 Task: Open a blank google sheet and write heading  Financial WizardAdd Categories in a column and its values below  'Income, Income, Income, Expenses, Expenses, Expenses, Expenses, Expenses, Savings, Savings, Investments, Investments, Debt, Debt & Debt. 'Add Descriptions in next column and its values below  Salary, Freelance Work, Rental Income, Housing, Transportation, Groceries, Utilities, Entertainment, Emergency Fund, Retirement, Stocks, Mutual Funds, Credit Card 1, Credit Card 2 & Student Loan. Add Amount in next column and its values below  $5,000, $1,200, $500, $1,200, $300, $400, $200, $150, $500, $1,000, $500, $300, $200, $100 & $300. Save page BudgetPlan logbook
Action: Mouse moved to (920, 69)
Screenshot: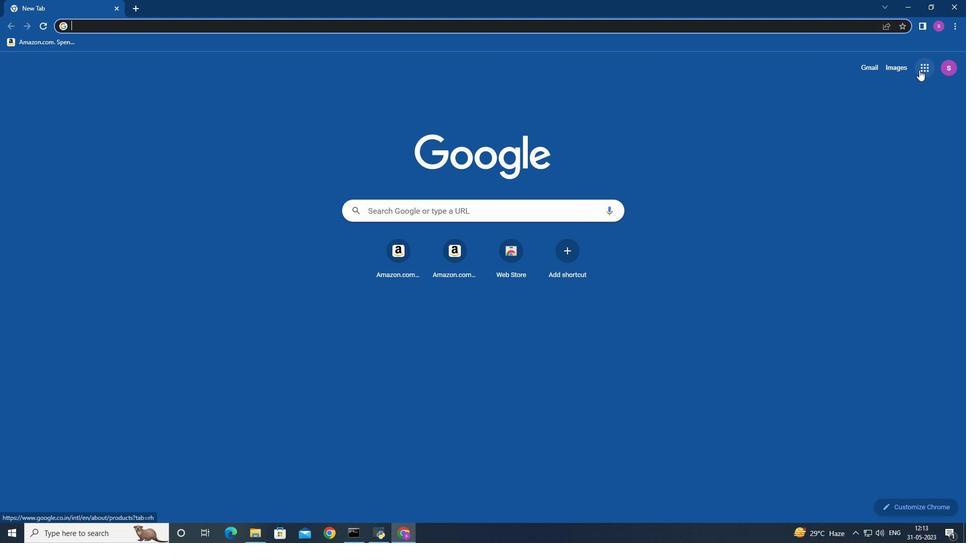 
Action: Mouse pressed left at (920, 69)
Screenshot: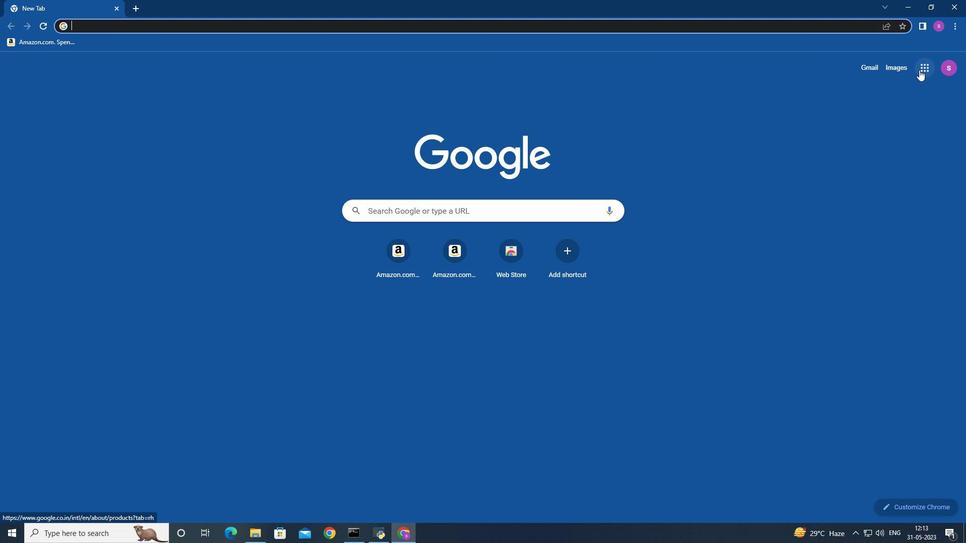 
Action: Mouse moved to (870, 229)
Screenshot: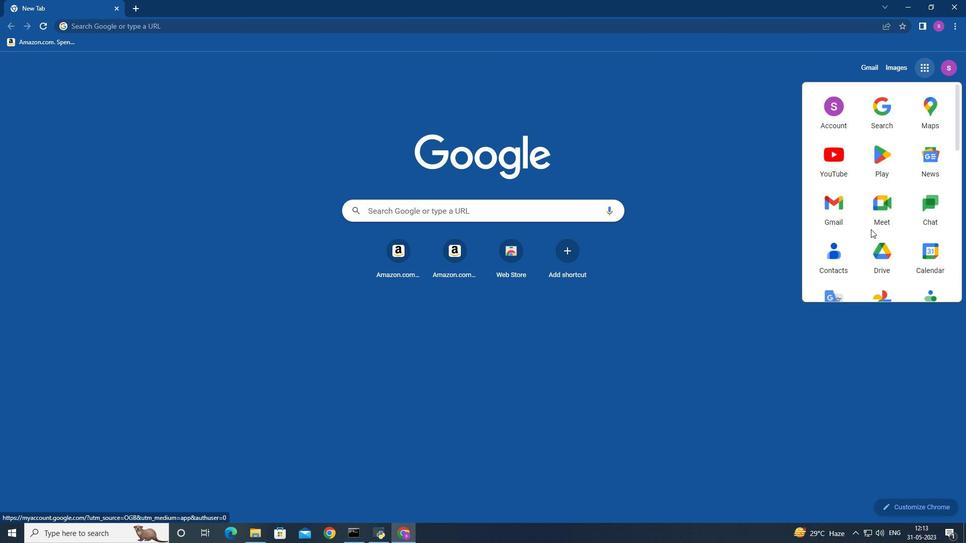 
Action: Mouse scrolled (870, 229) with delta (0, 0)
Screenshot: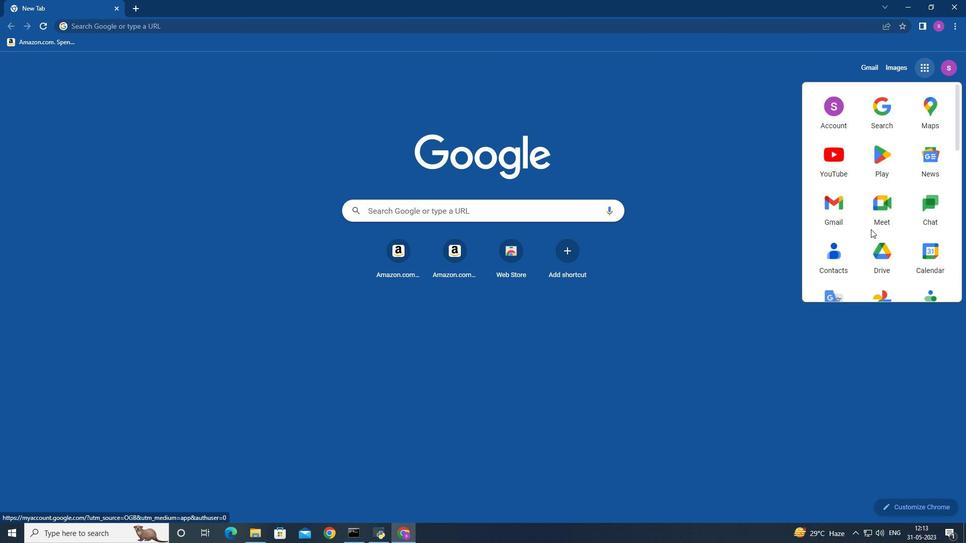 
Action: Mouse scrolled (870, 229) with delta (0, 0)
Screenshot: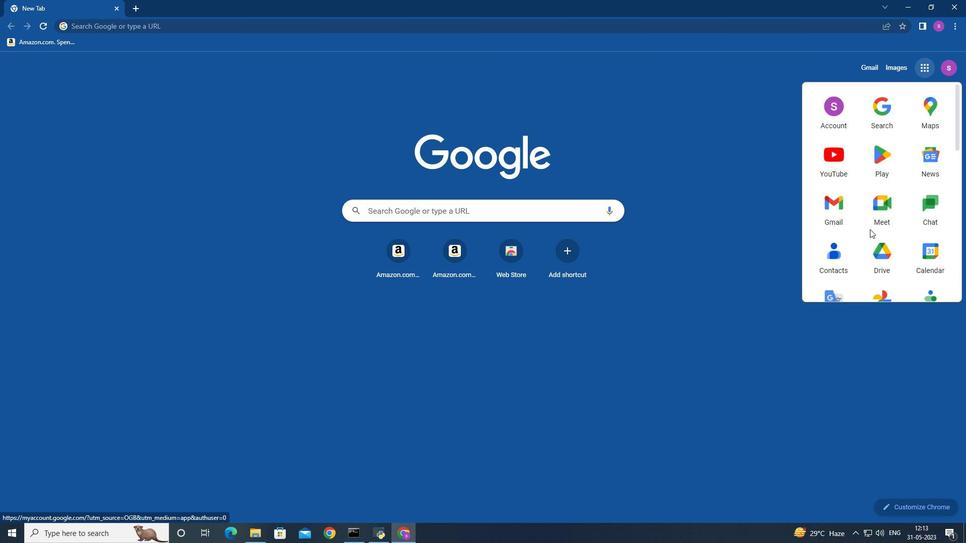 
Action: Mouse moved to (866, 222)
Screenshot: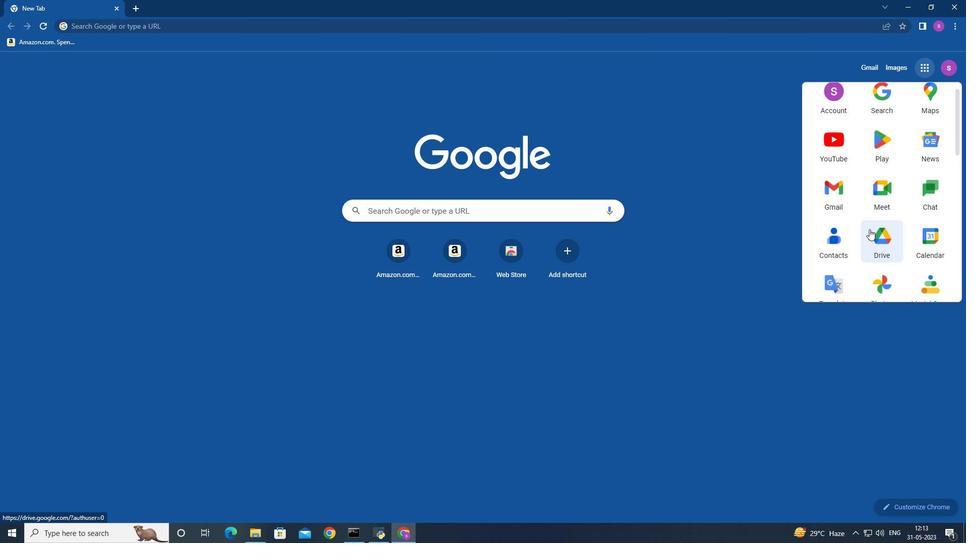 
Action: Mouse scrolled (867, 224) with delta (0, 0)
Screenshot: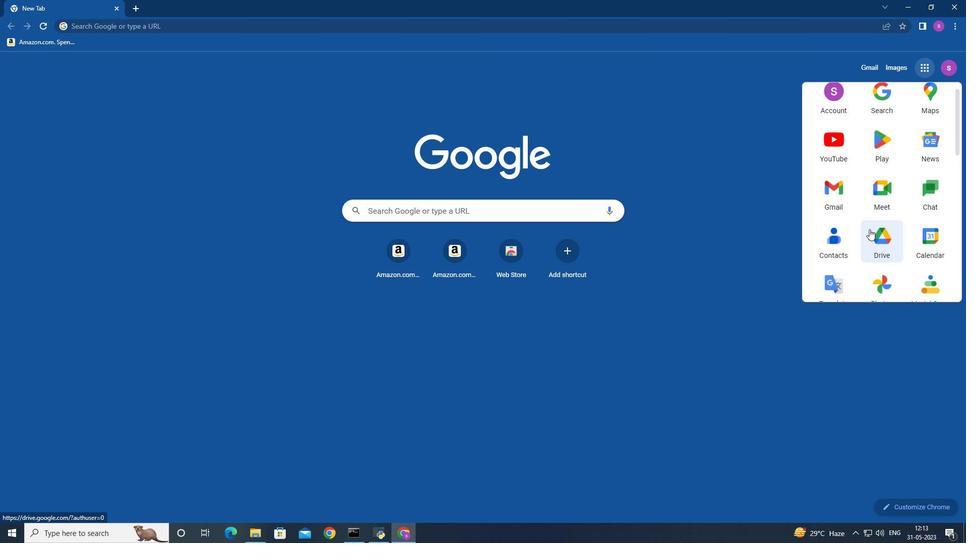 
Action: Mouse moved to (863, 219)
Screenshot: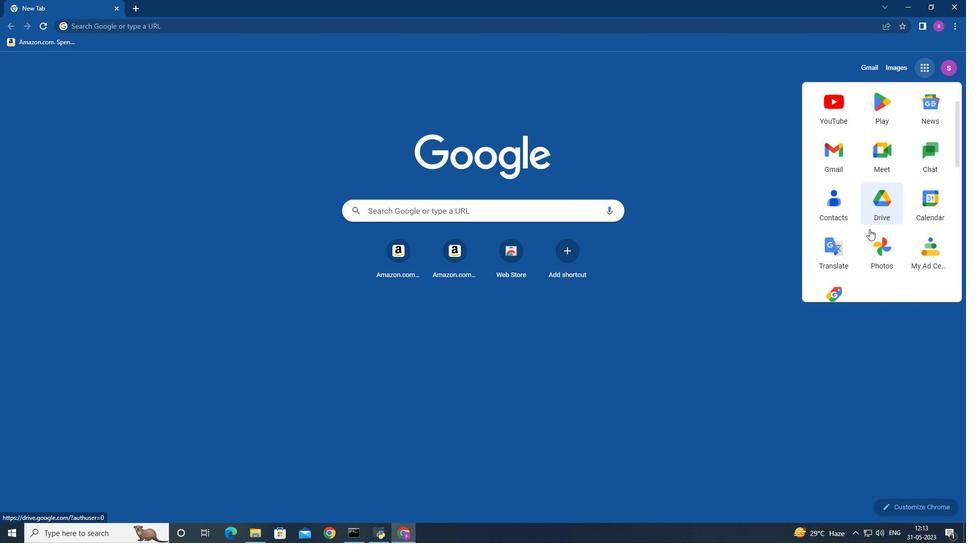 
Action: Mouse scrolled (863, 219) with delta (0, 0)
Screenshot: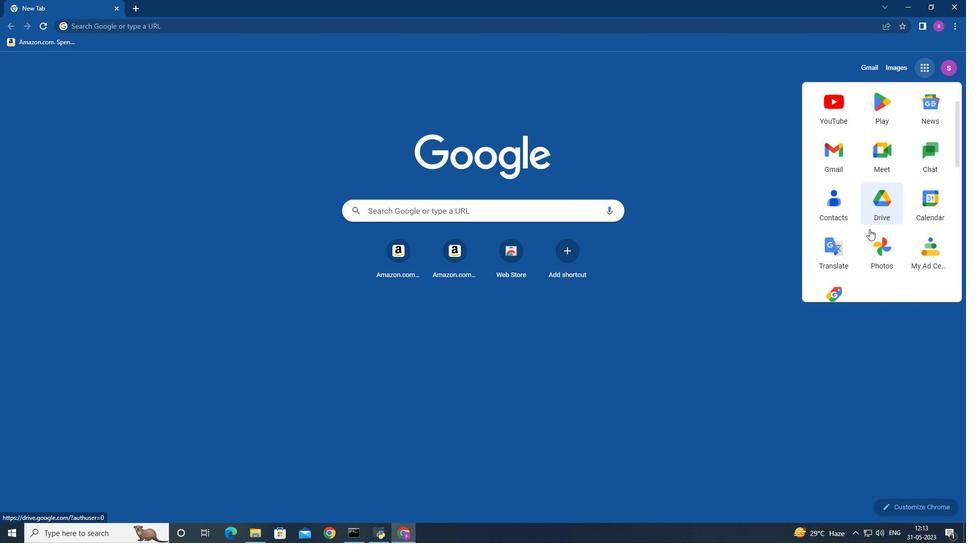 
Action: Mouse moved to (920, 213)
Screenshot: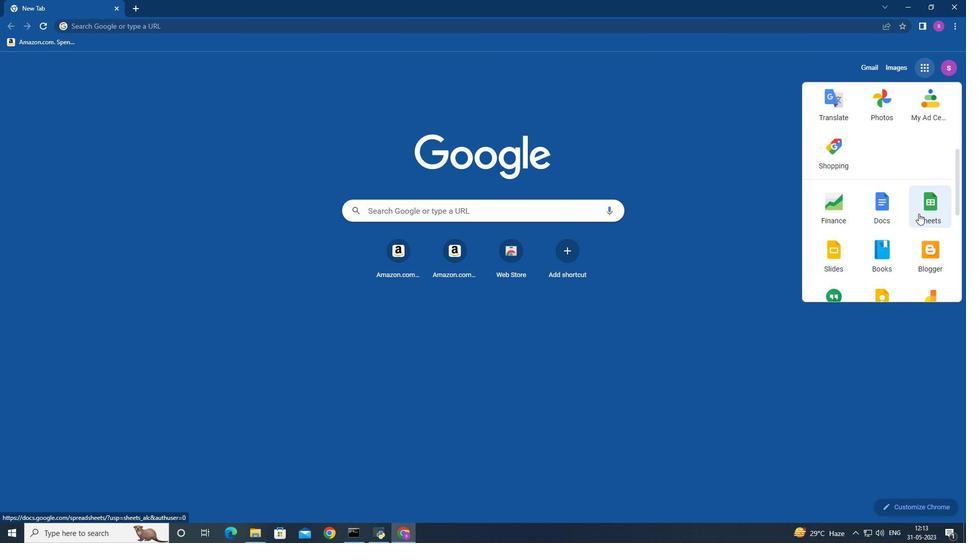 
Action: Mouse pressed left at (920, 213)
Screenshot: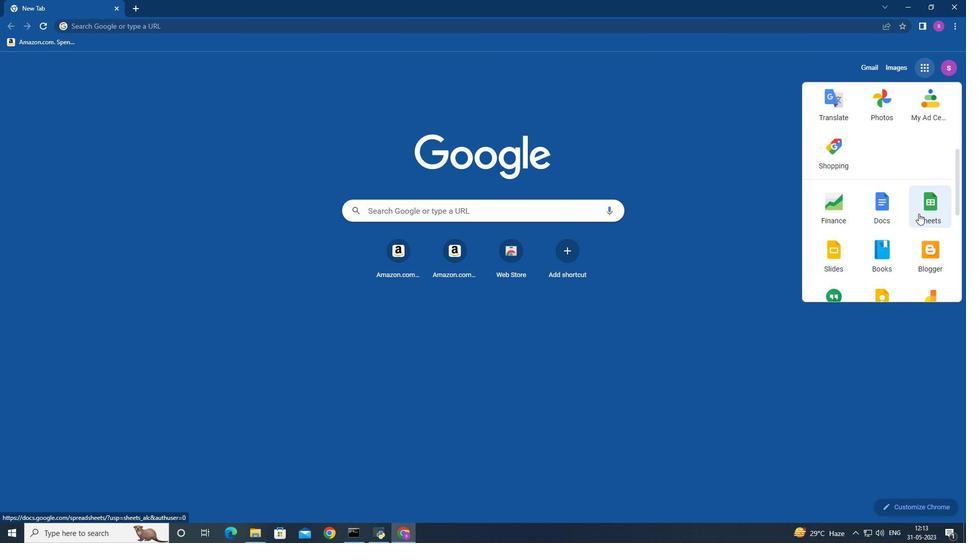 
Action: Mouse moved to (250, 136)
Screenshot: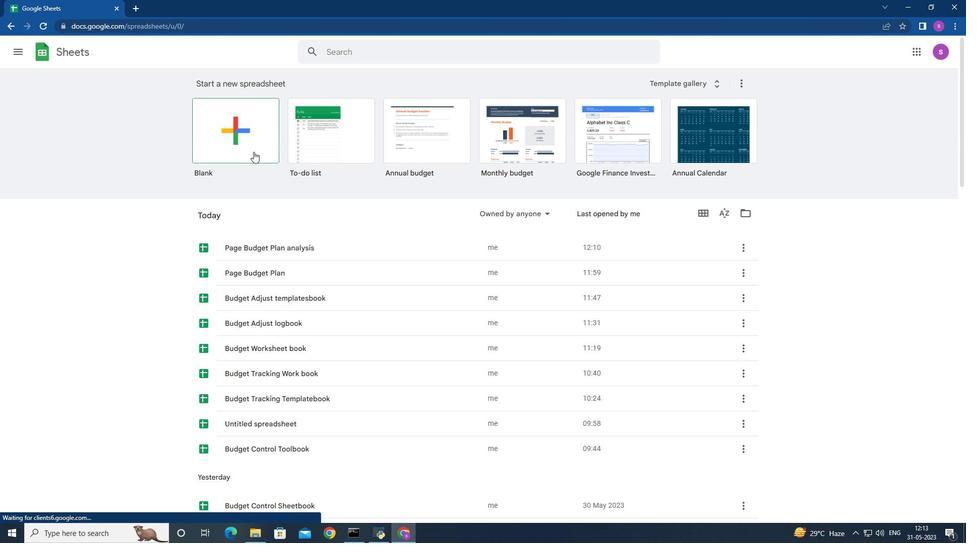 
Action: Mouse pressed left at (250, 136)
Screenshot: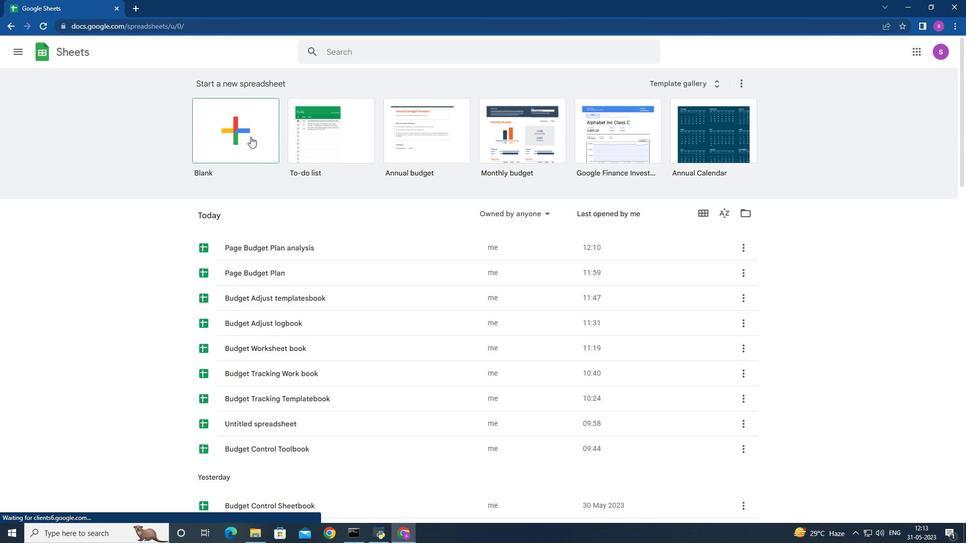 
Action: Mouse moved to (151, 134)
Screenshot: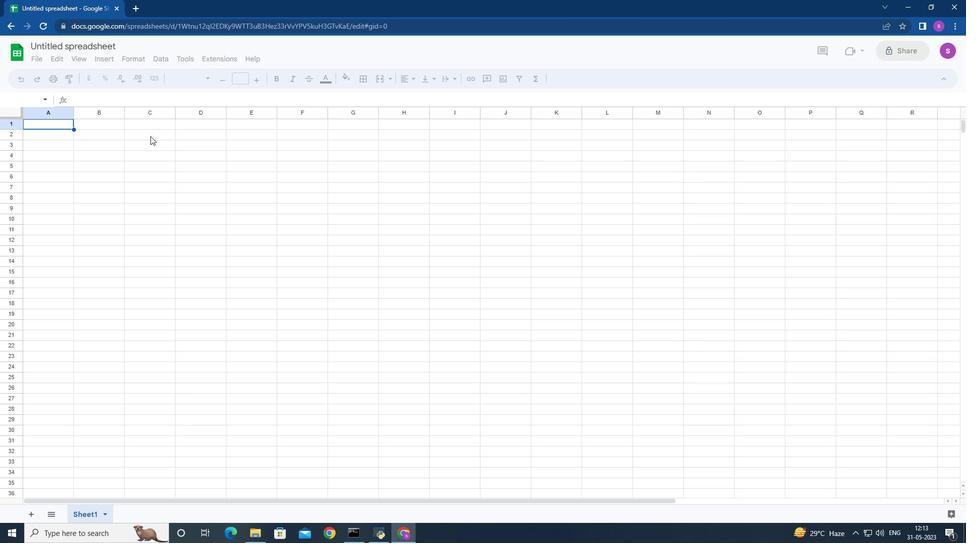 
Action: Mouse pressed left at (151, 134)
Screenshot: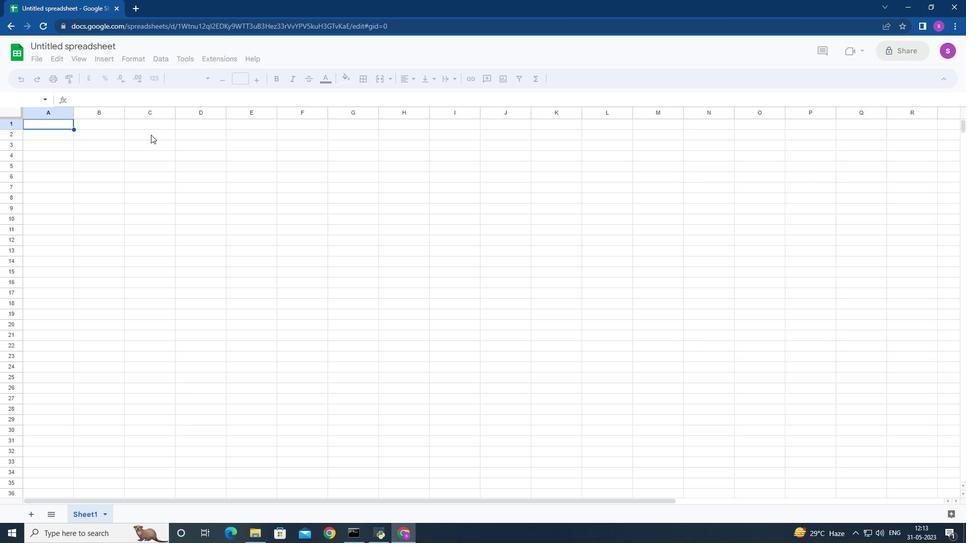 
Action: Key pressed <Key.shift>Financial<Key.space><Key.shift>Wizard<Key.down><Key.left><Key.down><Key.shift>Categories<Key.down>
Screenshot: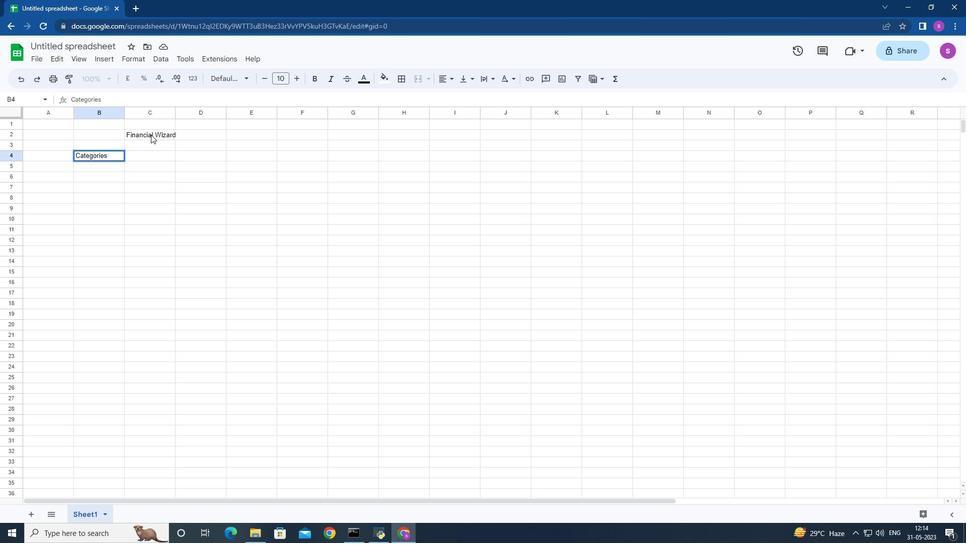 
Action: Mouse moved to (109, 204)
Screenshot: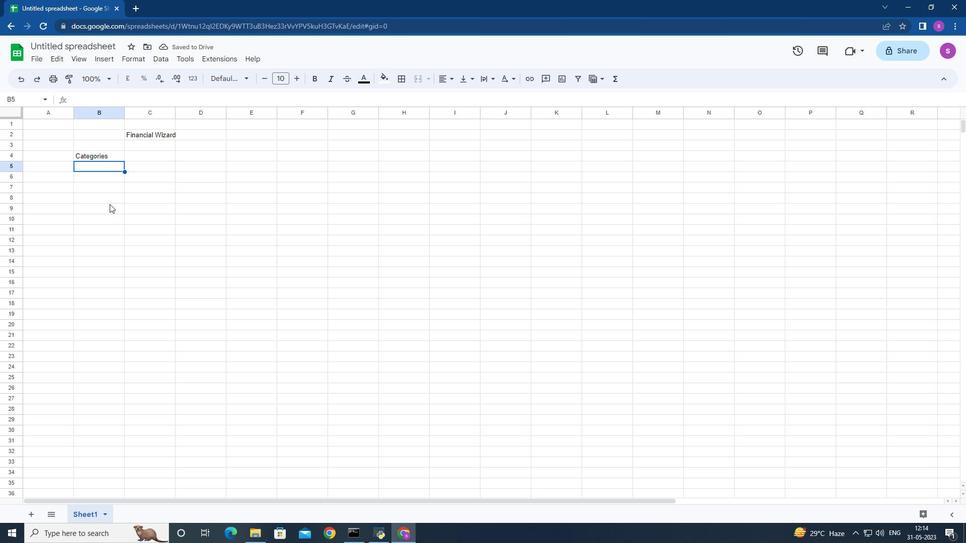 
Action: Key pressed <Key.shift>Income<Key.down><Key.shift>Income<Key.down>i<Key.shift><Key.enter><Key.shift>Expenses<Key.down><Key.shift>Ezx<Key.backspace><Key.backspace>x<Key.enter><Key.shift>Ex<Key.enter><Key.shift><Key.shift><Key.shift><Key.shift><Key.shift><Key.shift><Key.shift><Key.shift><Key.shift>Ex<Key.enter>
Screenshot: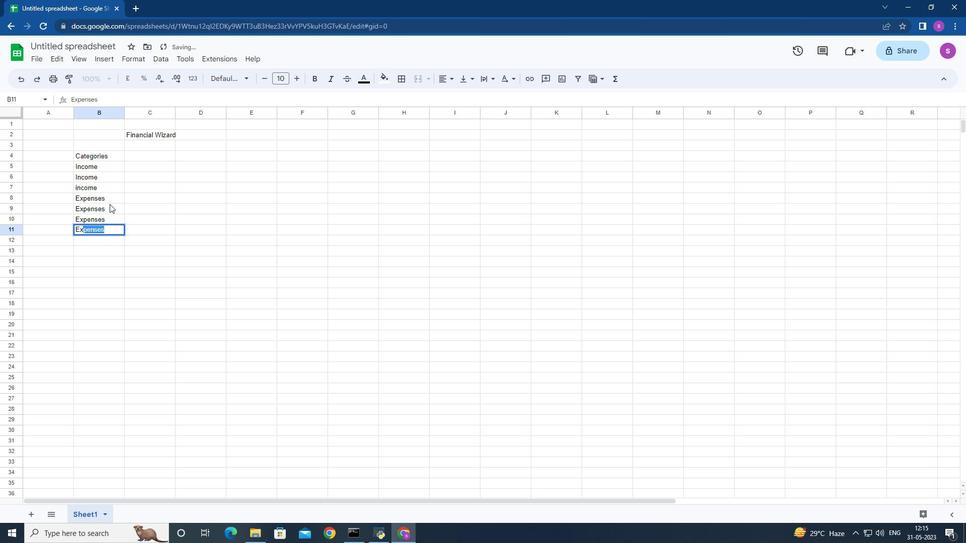 
Action: Mouse moved to (111, 223)
Screenshot: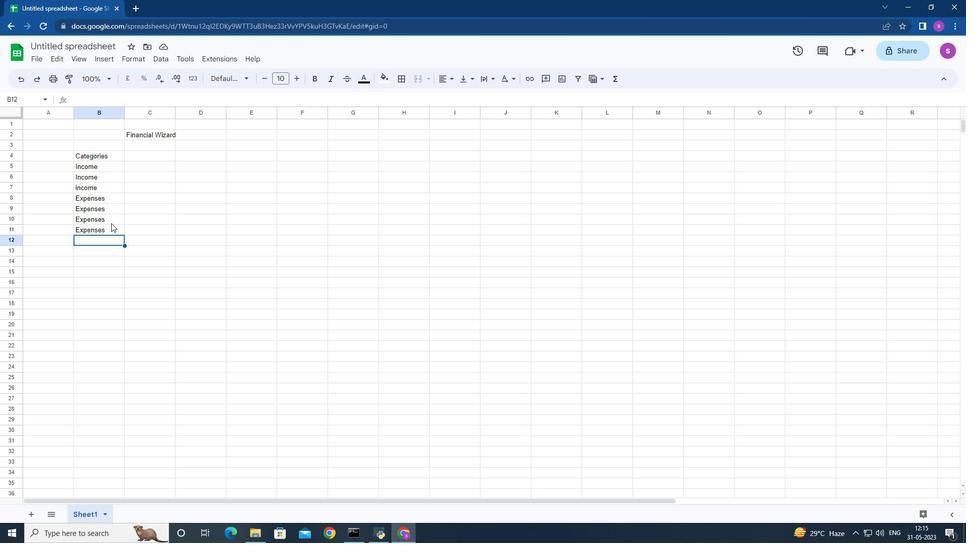
Action: Key pressed <Key.shift>Ex<Key.enter>
Screenshot: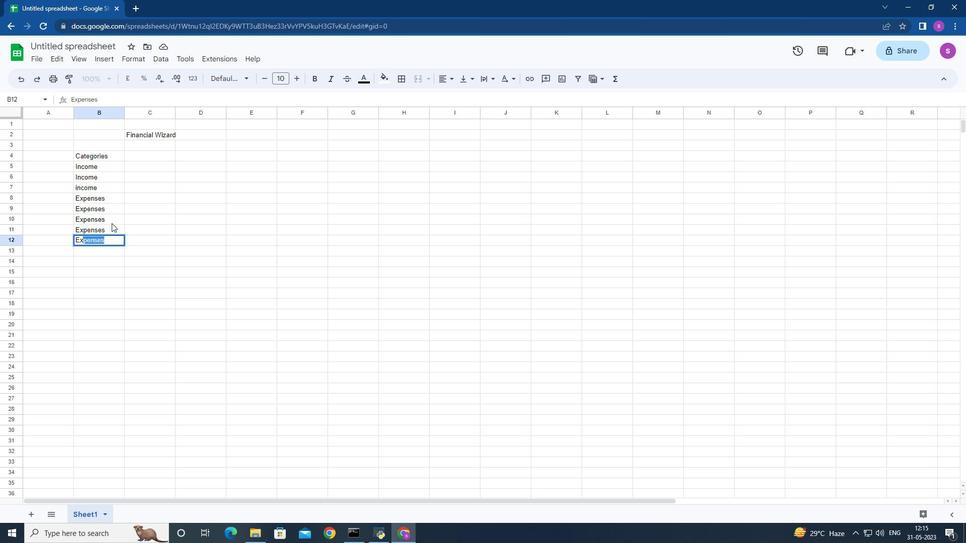
Action: Mouse moved to (104, 227)
Screenshot: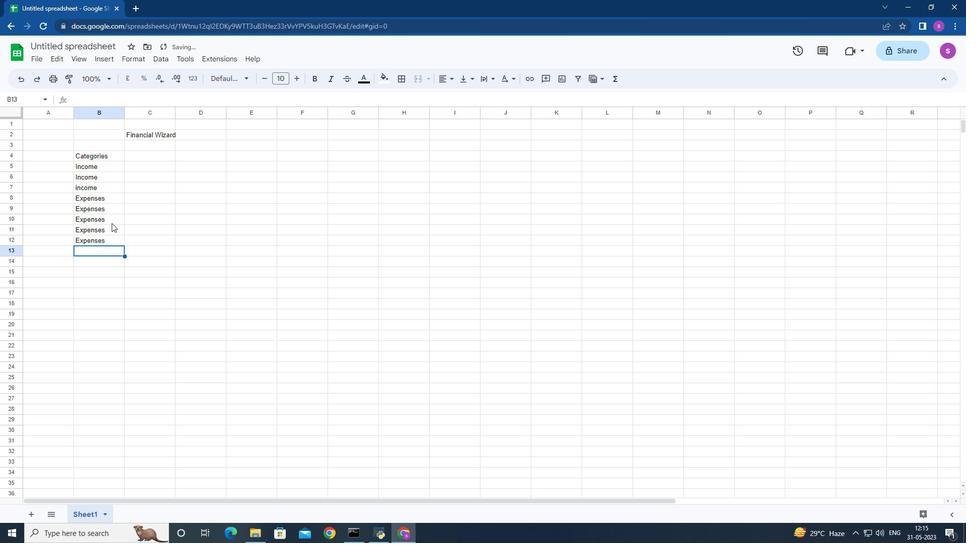 
Action: Key pressed <Key.shift>Savings<Key.down>
Screenshot: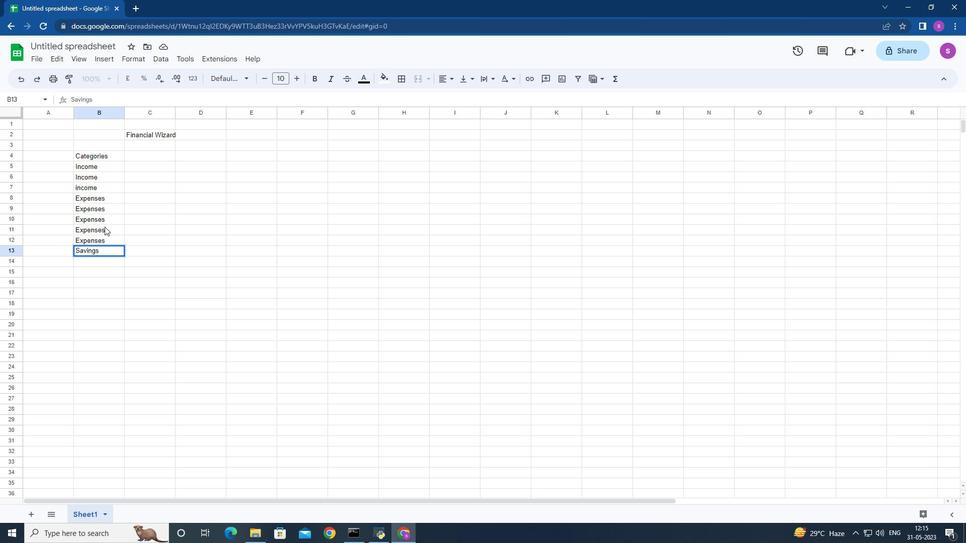 
Action: Mouse moved to (48, 301)
Screenshot: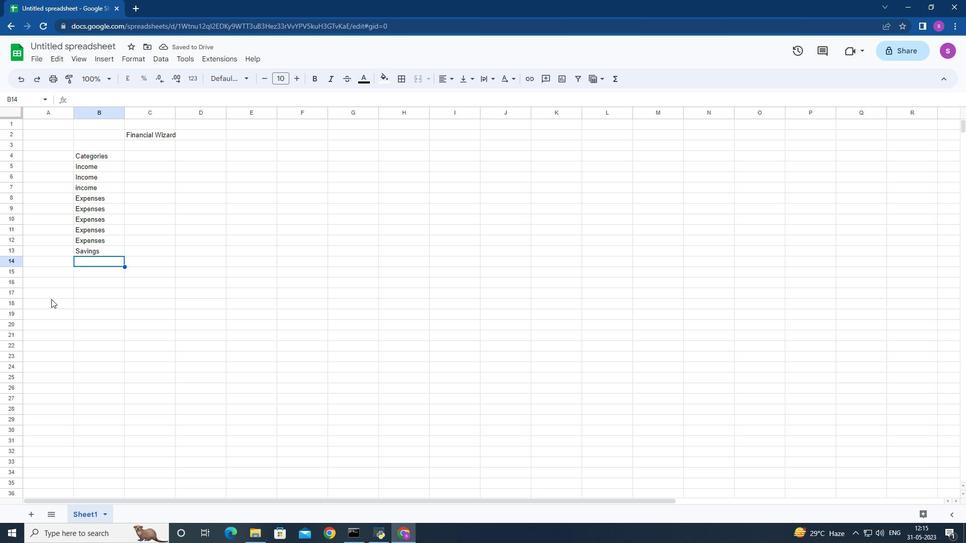 
Action: Key pressed <Key.shift>Sa<Key.enter><Key.shift>Investment<Key.down><Key.shift>Inv<Key.enter>
Screenshot: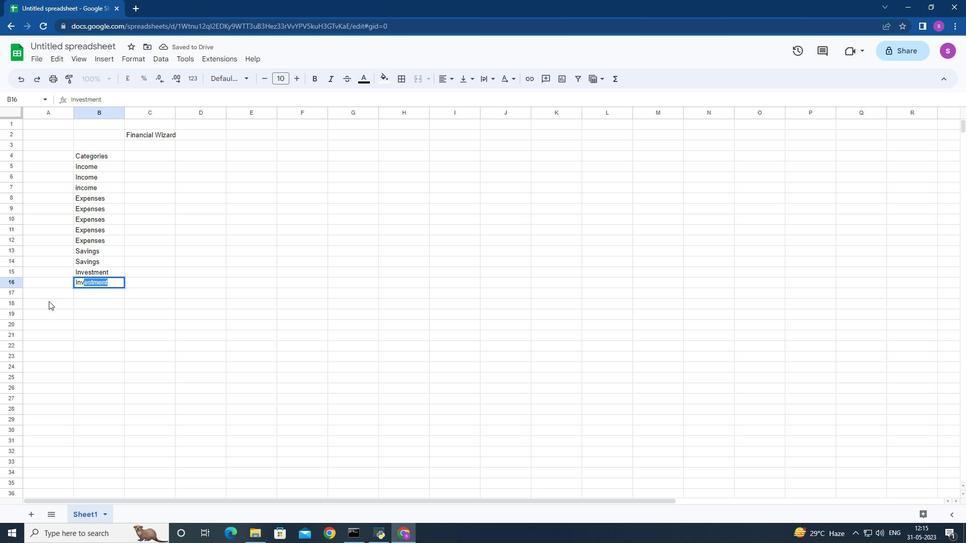
Action: Mouse moved to (79, 307)
Screenshot: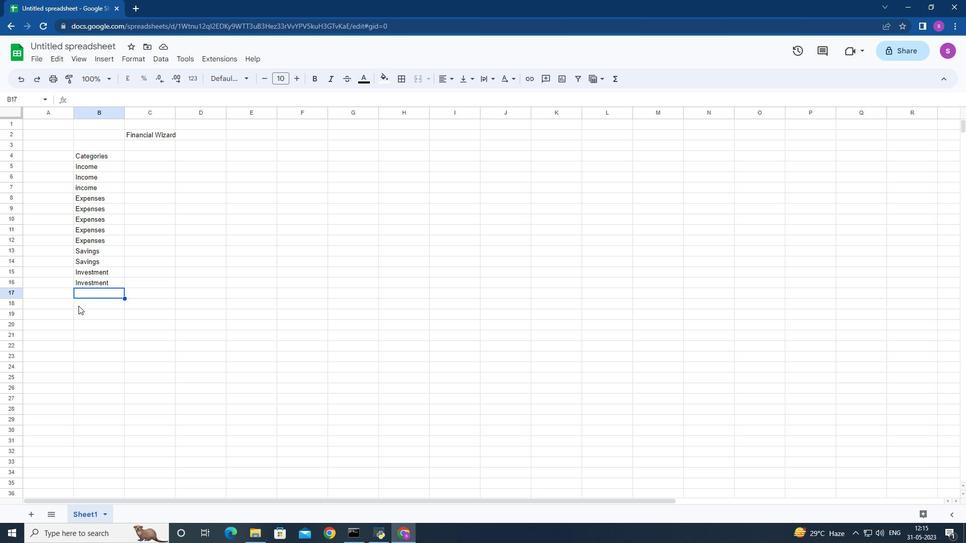 
Action: Key pressed <Key.shift>Debt<Key.down><Key.up><Key.down><Key.shift><Key.shift><Key.shift><Key.shift><Key.shift><Key.shift><Key.shift><Key.shift><Key.shift><Key.shift><Key.shift><Key.shift><Key.shift><Key.shift><Key.shift><Key.shift><Key.shift><Key.shift><Key.shift><Key.shift><Key.shift><Key.shift><Key.shift><Key.shift><Key.shift><Key.shift><Key.shift><Key.shift><Key.shift><Key.shift><Key.shift><Key.shift><Key.shift><Key.shift>Debt<Key.space><Key.shift><Key.shift><Key.shift><Key.shift><Key.shift><Key.shift><Key.shift><Key.shift><Key.shift><Key.shift><Key.shift><Key.shift><Key.shift><Key.shift><Key.shift><Key.shift><Key.shift><Key.shift><Key.shift><Key.shift>&<Key.space><Key.shift><Key.shift><Key.shift><Key.shift><Key.shift><Key.shift><Key.shift><Key.shift><Key.shift><Key.shift><Key.shift><Key.shift><Key.shift><Key.shift><Key.shift><Key.shift><Key.shift><Key.shift><Key.shift><Key.shift><Key.shift><Key.shift><Key.shift><Key.shift>Debt<Key.right><Key.up><Key.up><Key.up><Key.up><Key.up><Key.up><Key.up><Key.up><Key.up><Key.up><Key.up><Key.up><Key.up><Key.up>
Screenshot: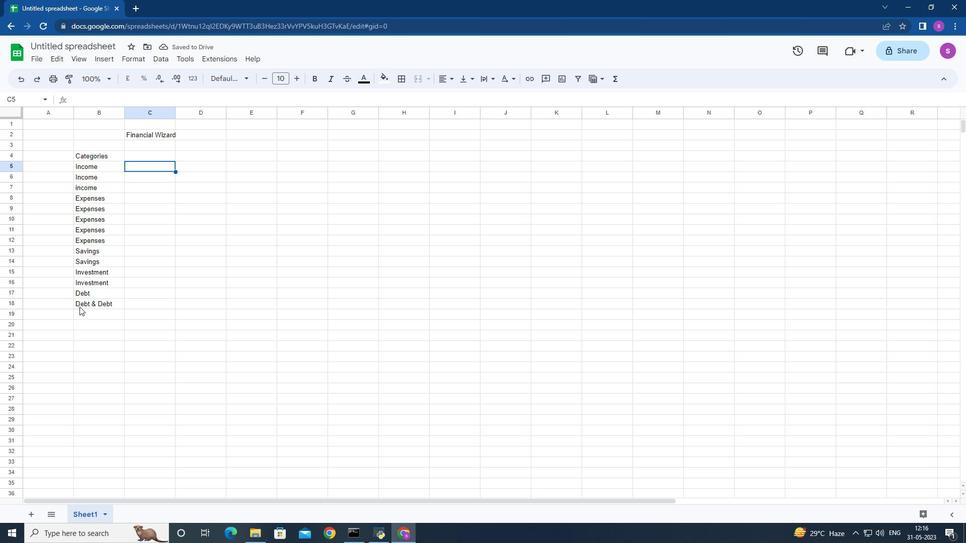 
Action: Mouse moved to (170, 256)
Screenshot: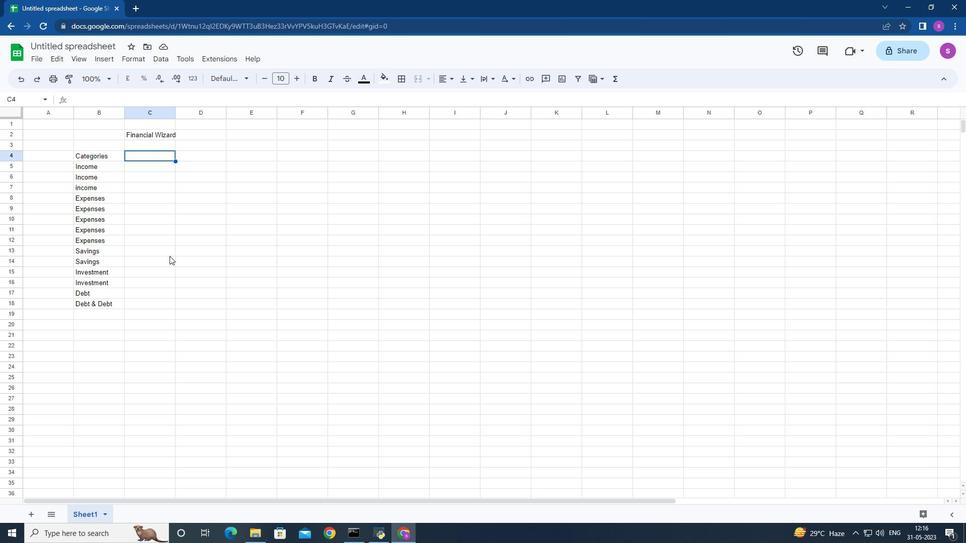 
Action: Key pressed <Key.shift>Deas<Key.backspace>criptions<Key.down>
Screenshot: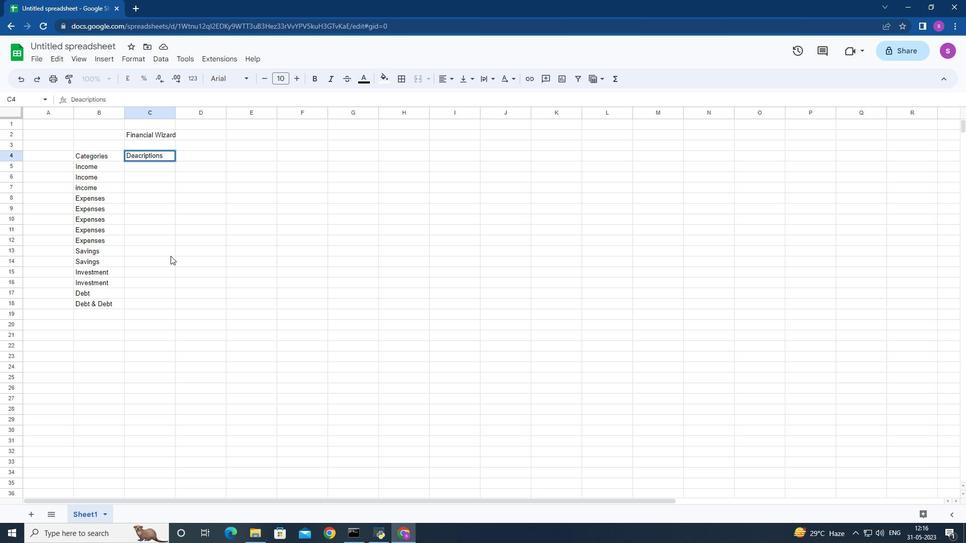 
Action: Mouse moved to (205, 217)
Screenshot: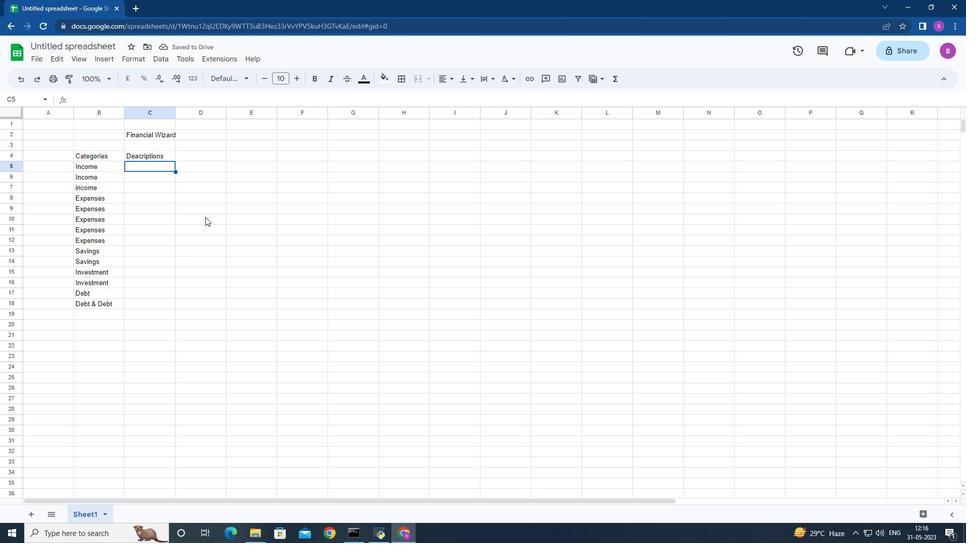 
Action: Key pressed salart<Key.backspace>y<Key.down>fr<Key.backspace><Key.backspace><Key.shift>Freelance<Key.down><Key.up><Key.backspace><Key.shift>Freelance<Key.space><Key.shift>Work<Key.down><Key.shift><Key.shift>Rental<Key.space><Key.shift><Key.shift><Key.shift>Income<Key.down><Key.shift><Key.shift><Key.shift><Key.shift><Key.shift><Key.shift><Key.shift><Key.shift><Key.shift><Key.shift><Key.shift><Key.shift><Key.shift><Key.shift><Key.shift>Housing<Key.down><Key.shift>t<Key.backspace><Key.shift>Transportation<Key.down><Key.shift><Key.shift><Key.shift><Key.shift><Key.shift><Key.shift><Key.shift><Key.shift>Groceries<Key.down><Key.shift>Utilities<Key.down><Key.shift>Enr<Key.backspace>tertainment<Key.down><Key.shift>Emergency<Key.down><Key.up><Key.shift><Key.shift><Key.shift><Key.shift><Key.shift><Key.shift><Key.shift><Key.shift>W<Key.backspace><Key.shift>Emergency<Key.space><Key.shift>Fund<Key.down><Key.shift>Retirement<Key.space><Key.down><Key.shift>Stocks<Key.down><Key.shift>Mutual<Key.space><Key.shift>Funds<Key.down><Key.shift>Ca<Key.backspace>redit<Key.space><Key.shift>Card1<Key.space><Key.down><Key.shift><Key.shift><Key.shift>Caed<Key.backspace><Key.backspace><Key.backspace>redit<Key.space>cartd<Key.backspace><Key.backspace>d<Key.space><Key.shift>@<Key.backspace>2<Key.down><Key.shift>Student<Key.space><Key.shift><Key.shift>Loan
Screenshot: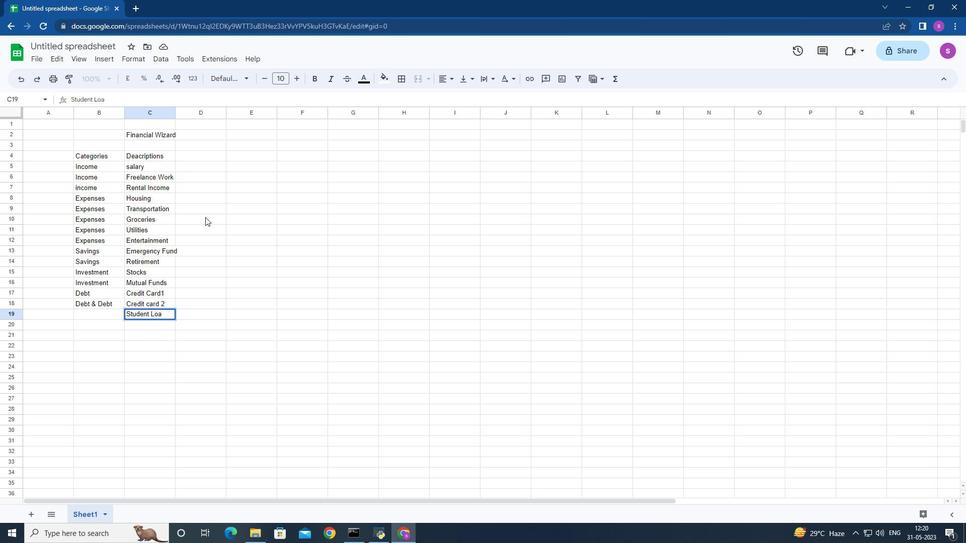 
Action: Mouse moved to (91, 303)
Screenshot: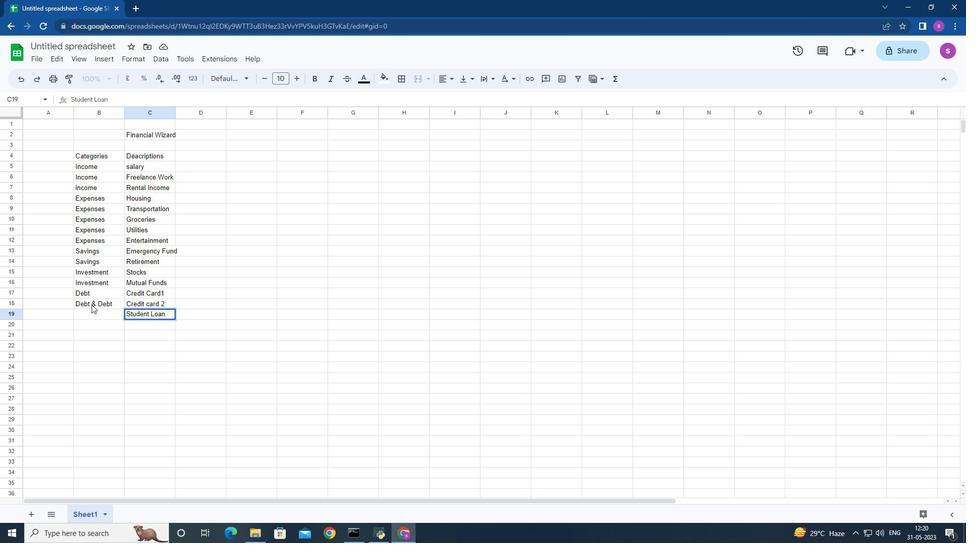 
Action: Mouse pressed left at (91, 303)
Screenshot: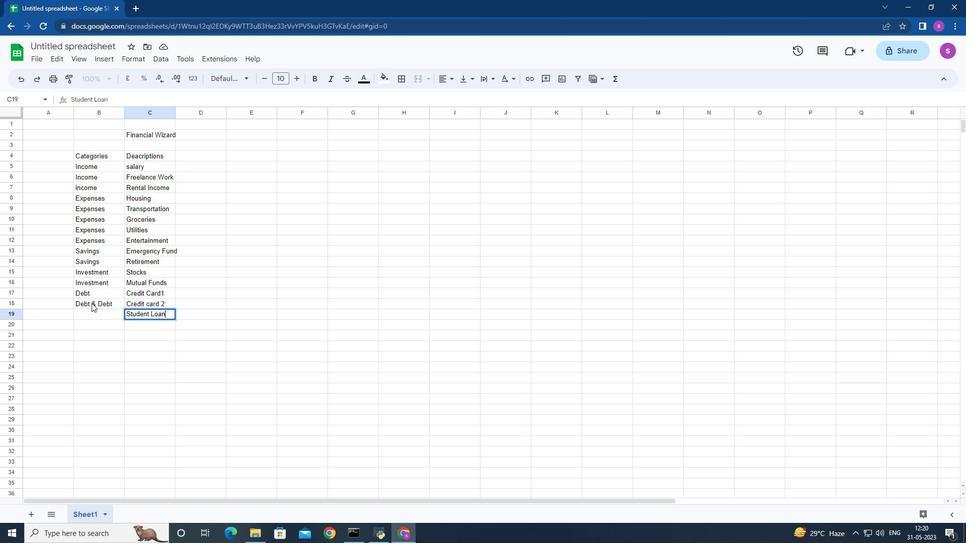 
Action: Mouse moved to (87, 305)
Screenshot: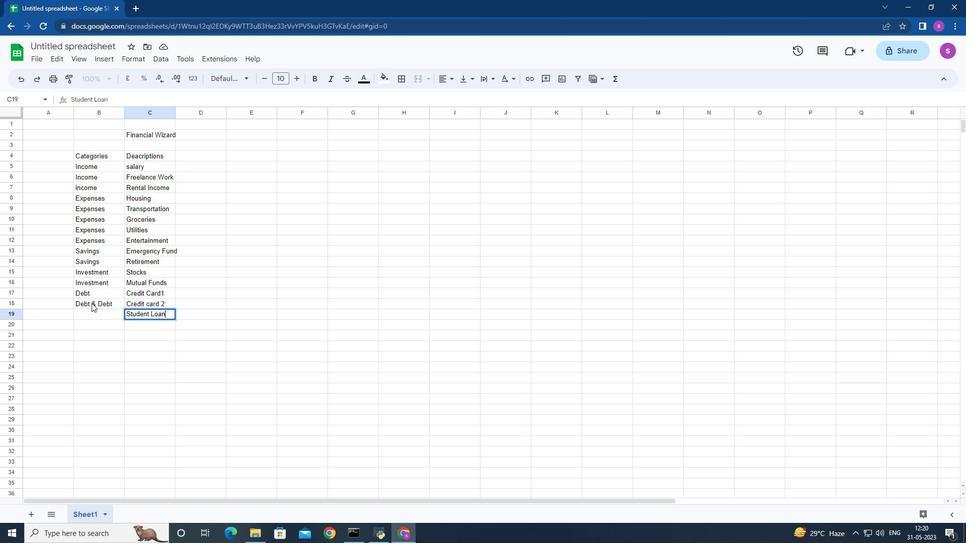 
Action: Key pressed <Key.backspace><Key.shift>D<Key.enter><Key.shift>D<Key.enter>
Screenshot: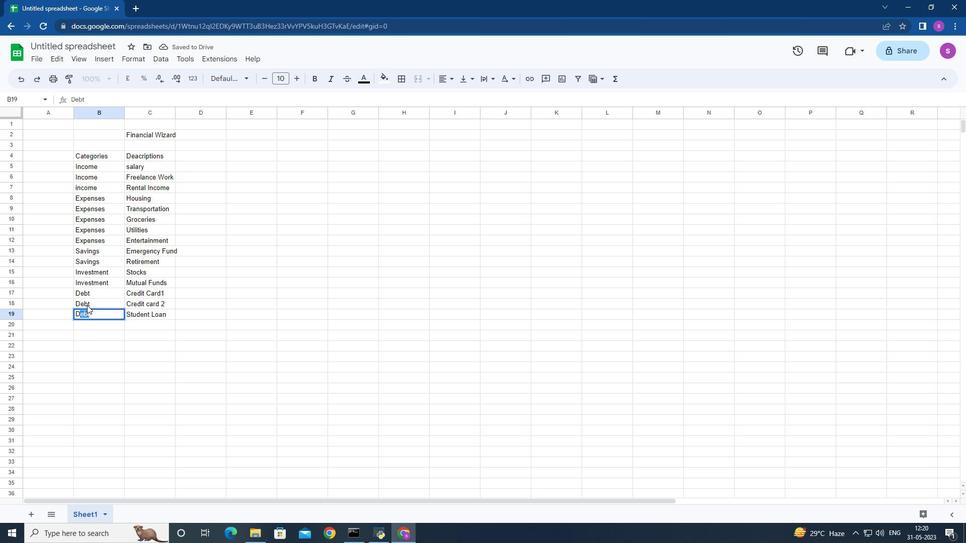 
Action: Mouse moved to (196, 153)
Screenshot: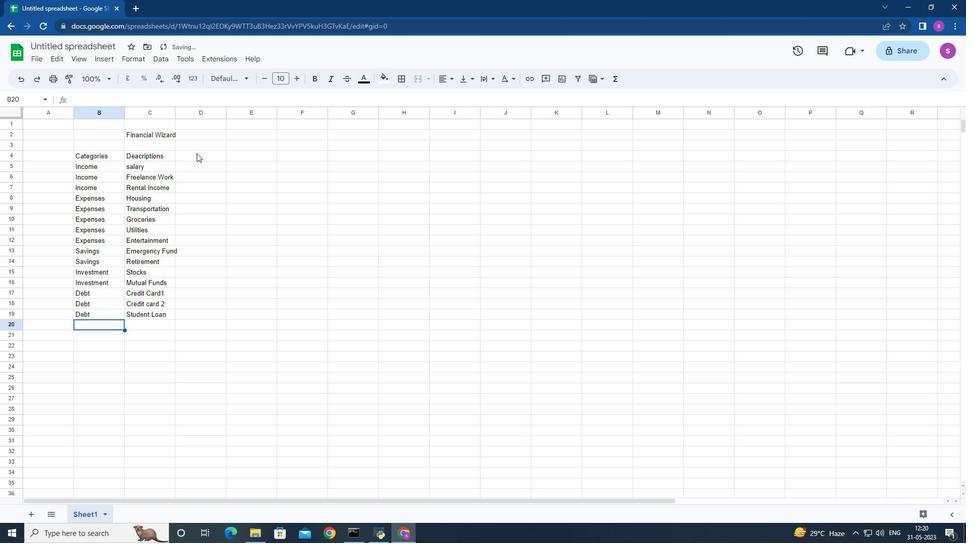 
Action: Mouse pressed left at (196, 153)
Screenshot: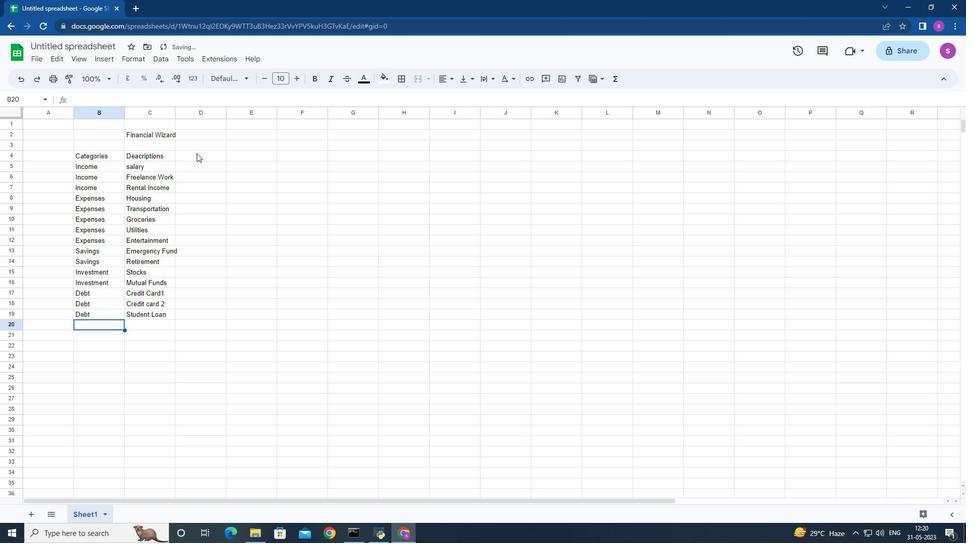 
Action: Mouse moved to (174, 115)
Screenshot: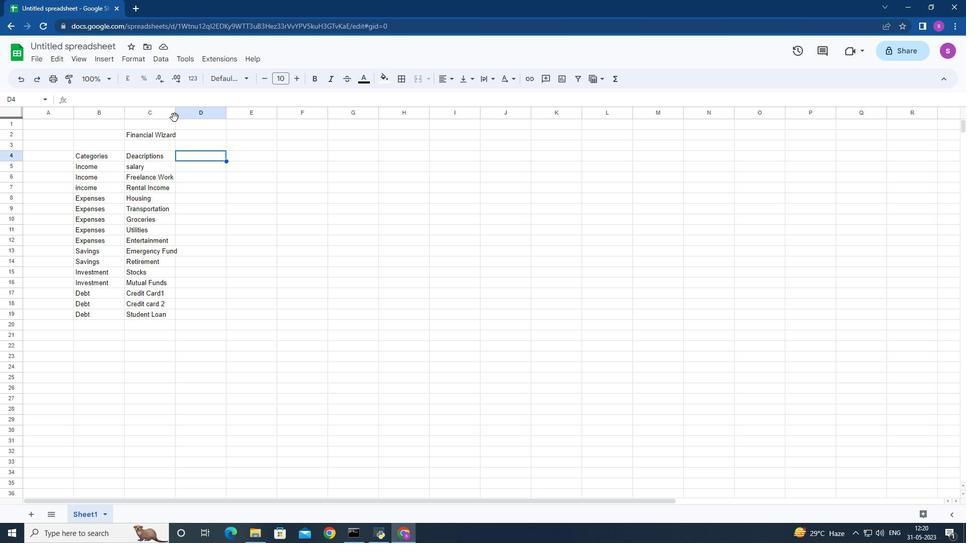 
Action: Mouse pressed left at (174, 115)
Screenshot: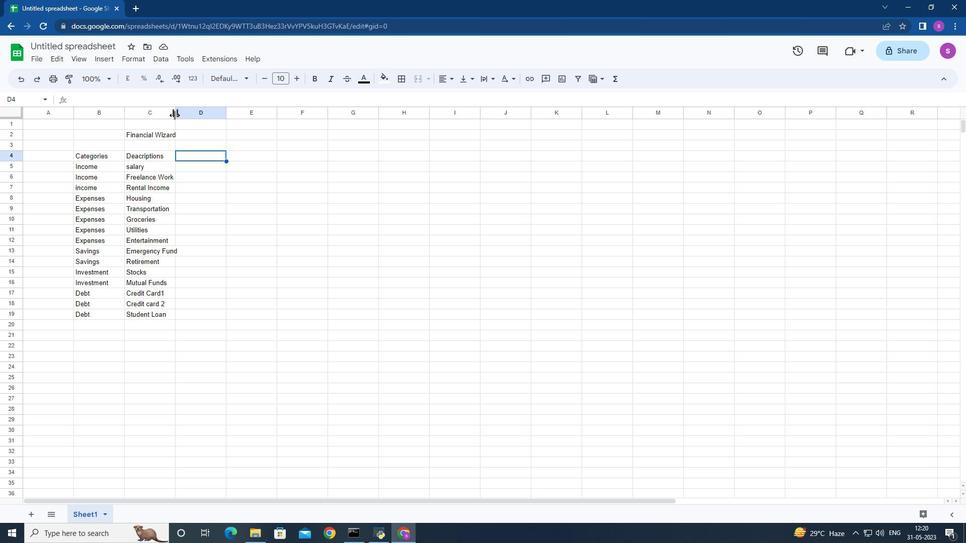 
Action: Mouse moved to (203, 169)
Screenshot: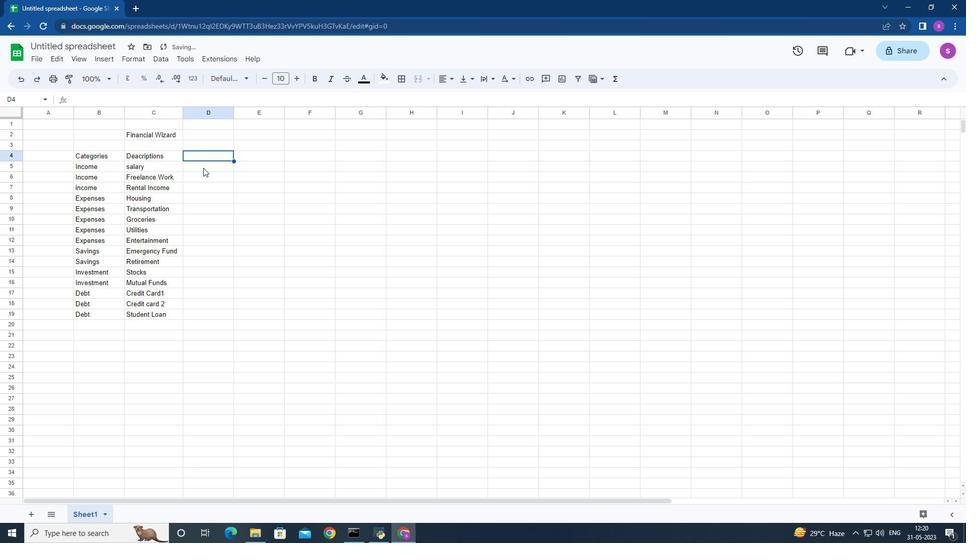 
Action: Key pressed <Key.shift>Amount<Key.space><Key.down>5000<Key.down>1200<Key.down>500<Key.down>1200<Key.down>300<Key.down>400<Key.down>200<Key.down>150<Key.down>500<Key.down>1000<Key.down>4<Key.backspace>500<Key.down>300<Key.down>200<Key.down>100<Key.down>300
Screenshot: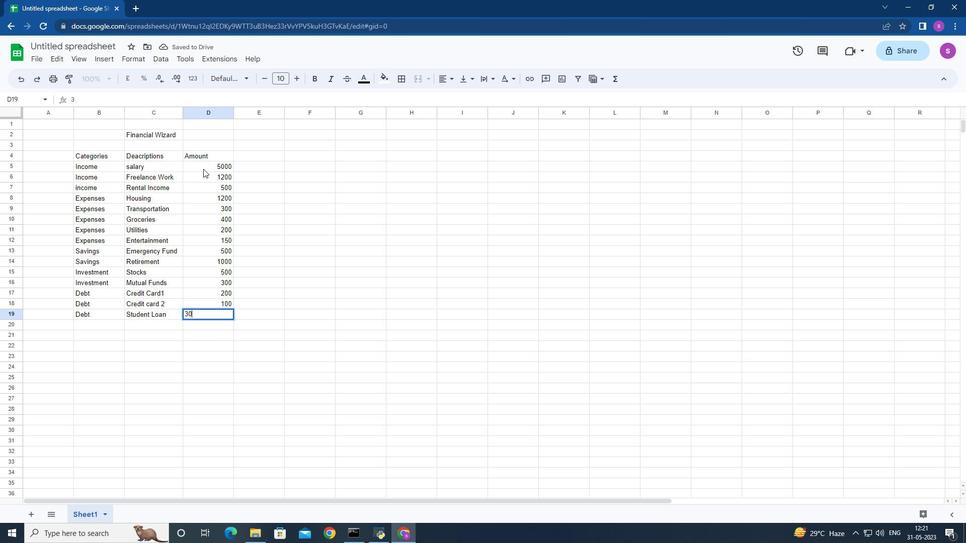 
Action: Mouse moved to (200, 164)
Screenshot: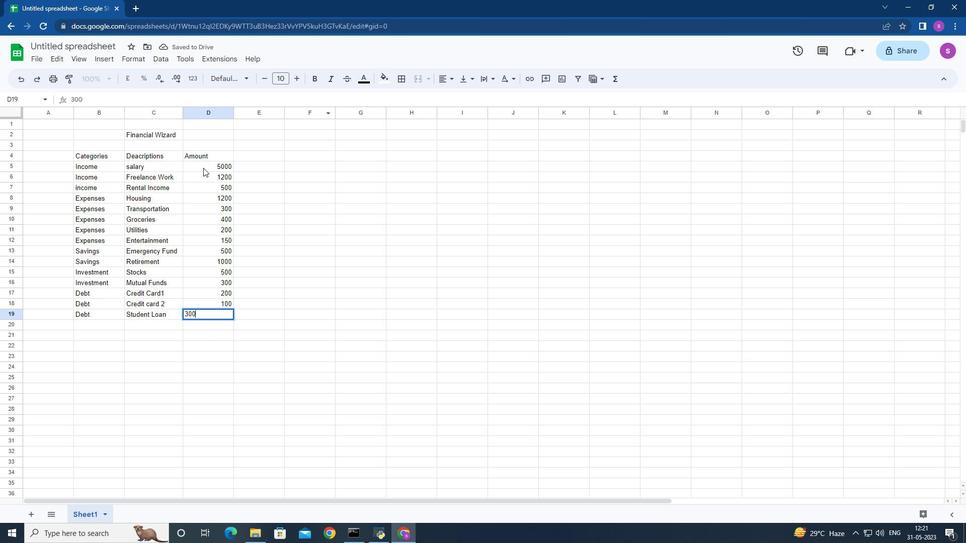 
Action: Mouse pressed left at (200, 164)
Screenshot: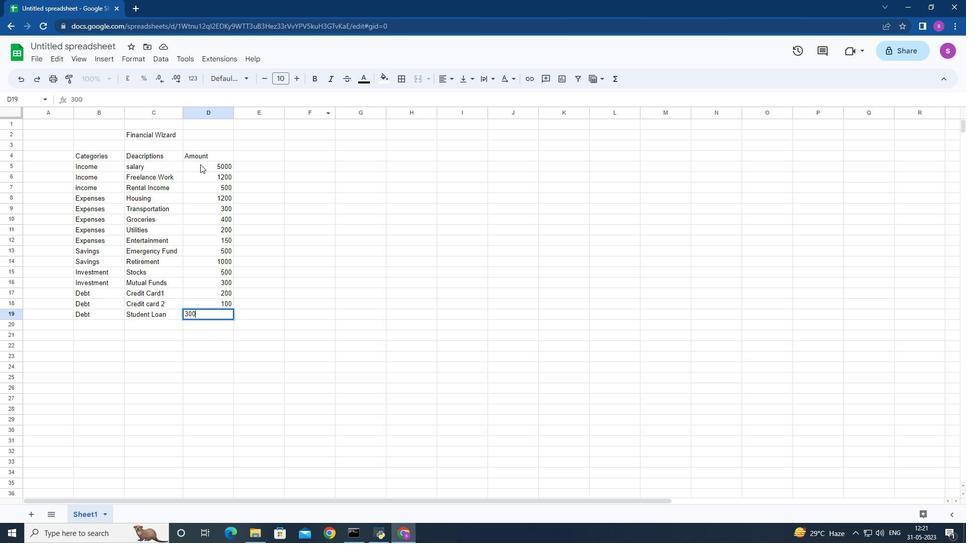 
Action: Mouse moved to (192, 80)
Screenshot: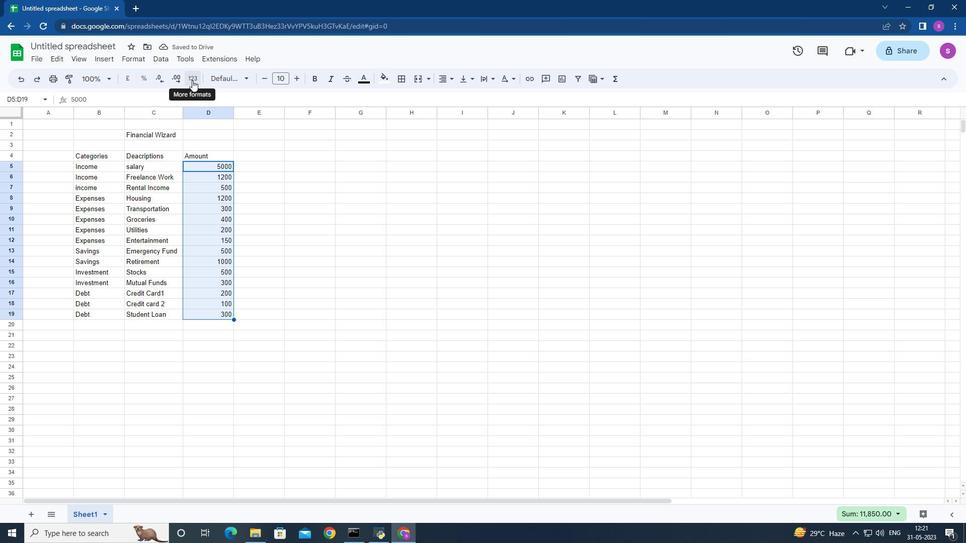 
Action: Mouse pressed left at (192, 80)
Screenshot: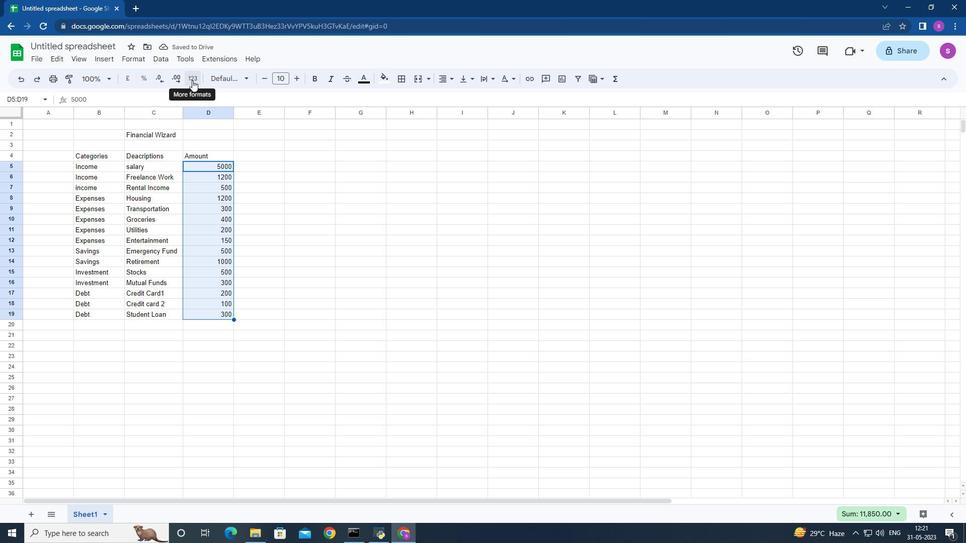 
Action: Mouse moved to (205, 338)
Screenshot: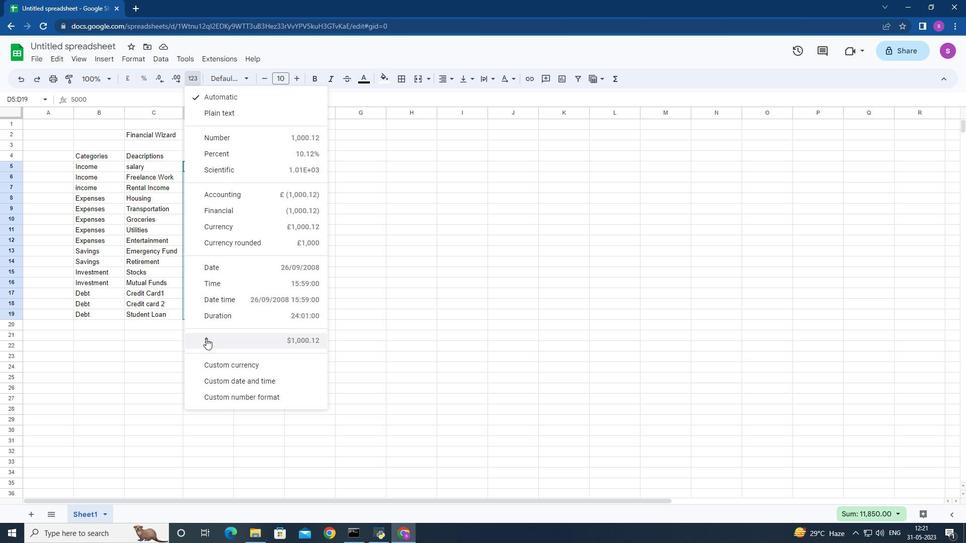 
Action: Mouse pressed left at (205, 338)
Screenshot: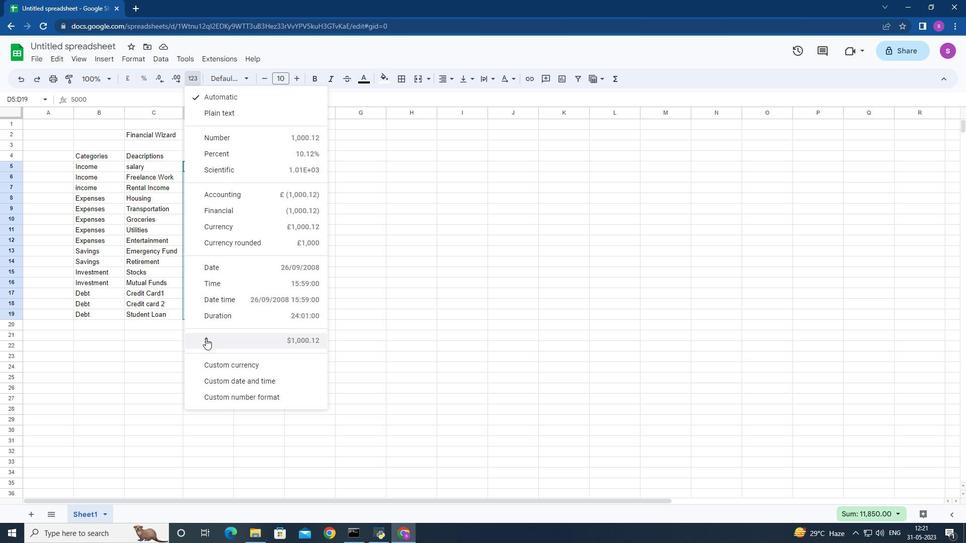 
Action: Mouse moved to (71, 46)
Screenshot: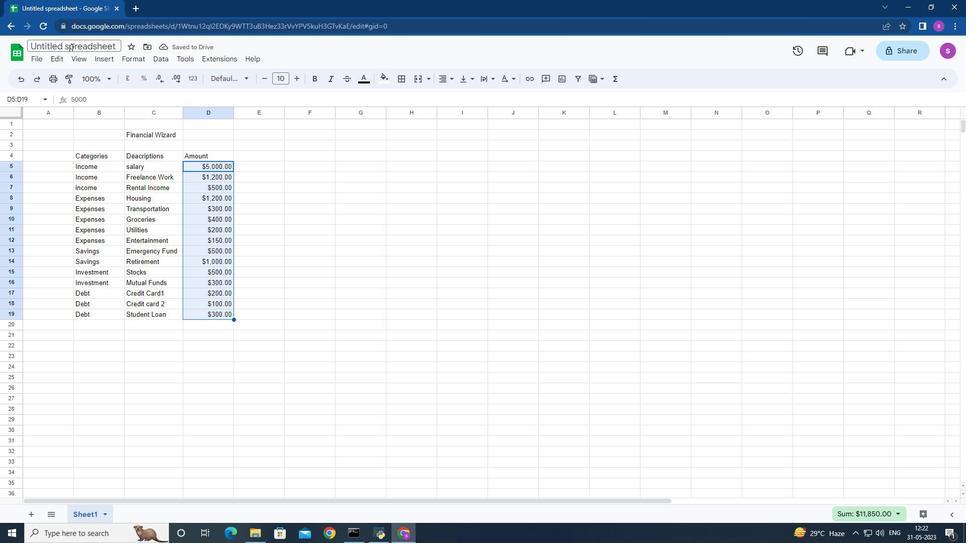 
Action: Mouse pressed left at (71, 46)
Screenshot: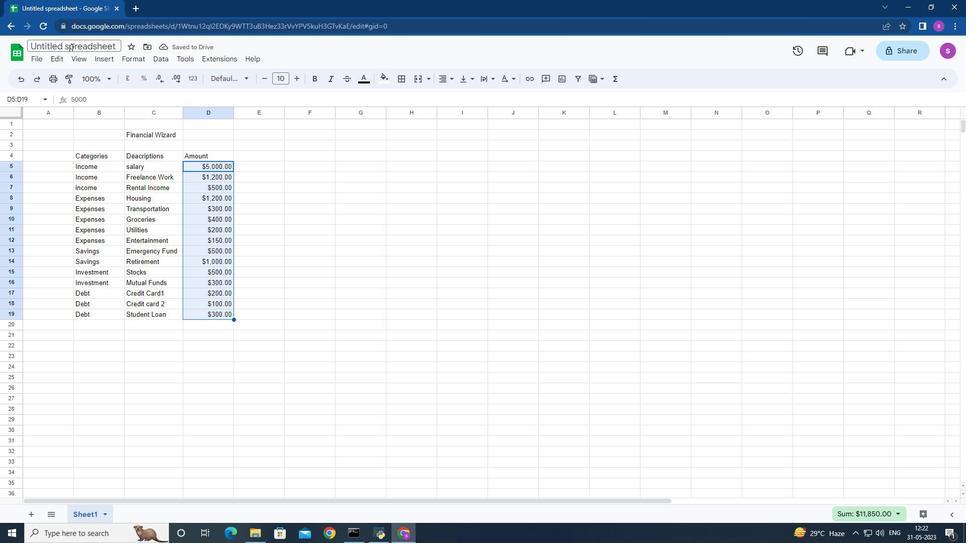 
Action: Mouse moved to (71, 46)
Screenshot: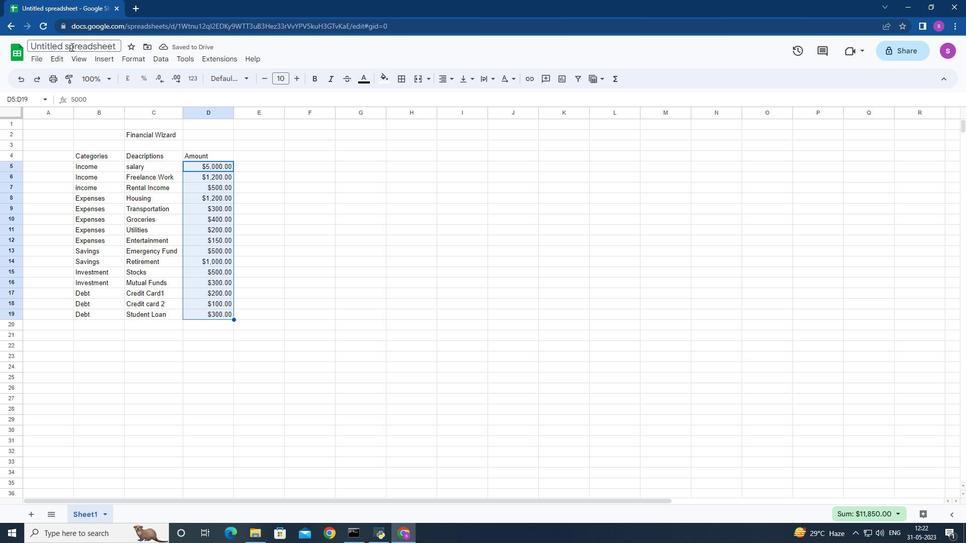 
Action: Key pressed <Key.backspace><Key.shift>Budget<Key.space><Key.shift>Plan<Key.space>logbook<Key.enter>
Screenshot: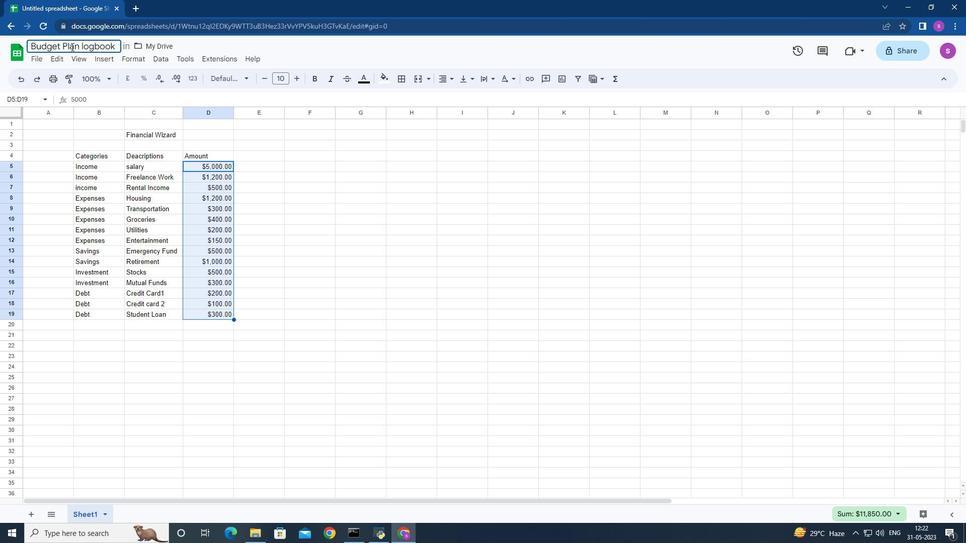 
Action: Mouse moved to (266, 158)
Screenshot: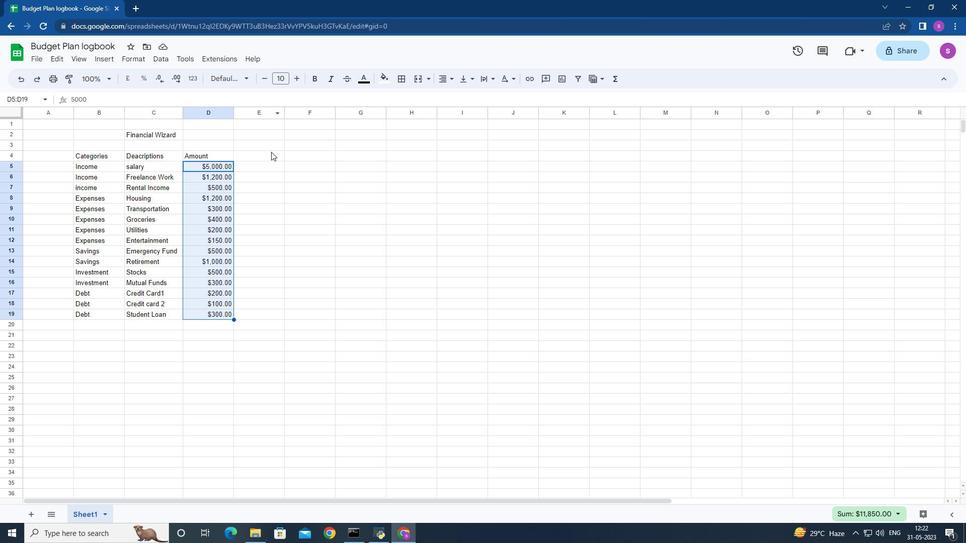 
Action: Mouse pressed left at (266, 158)
Screenshot: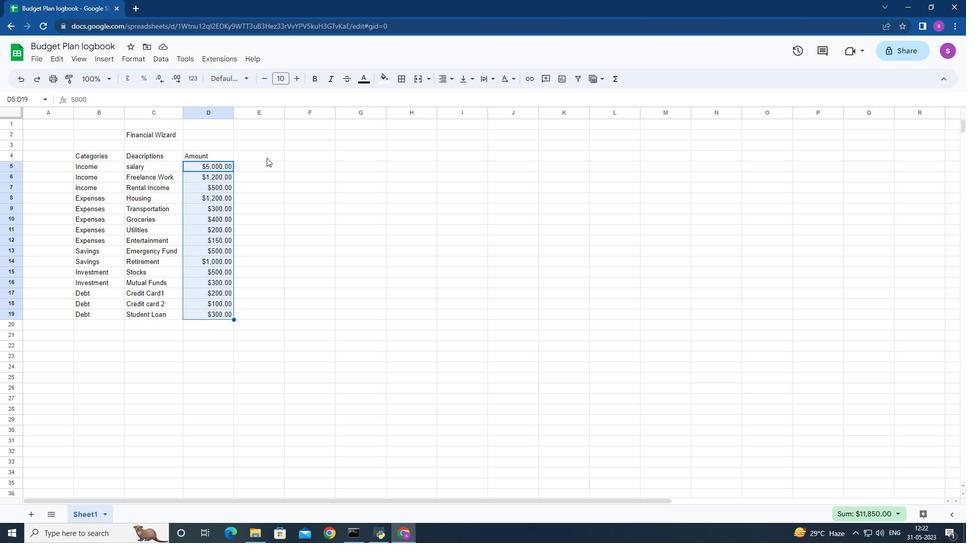 
Action: Mouse moved to (248, 285)
Screenshot: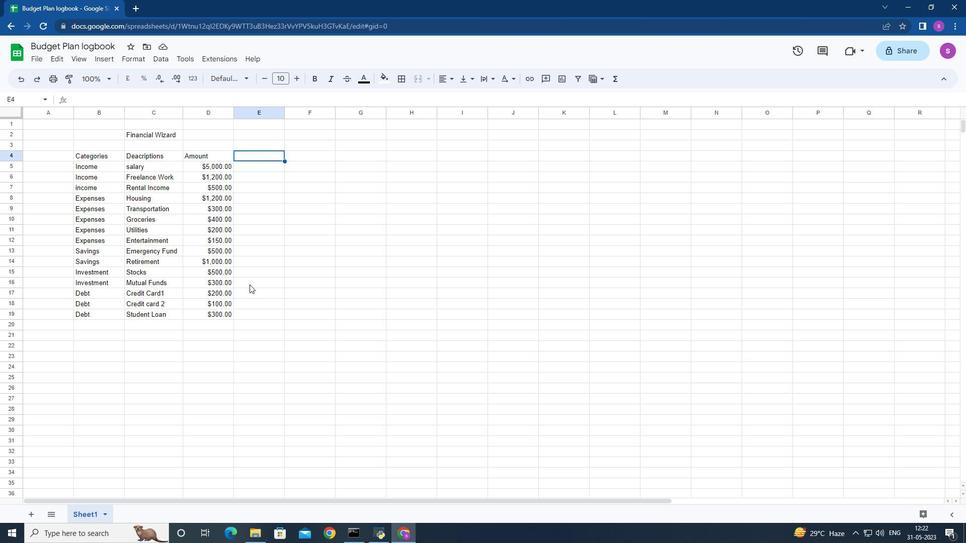 
